 Task: Delete only the values.
Action: Mouse moved to (71, 88)
Screenshot: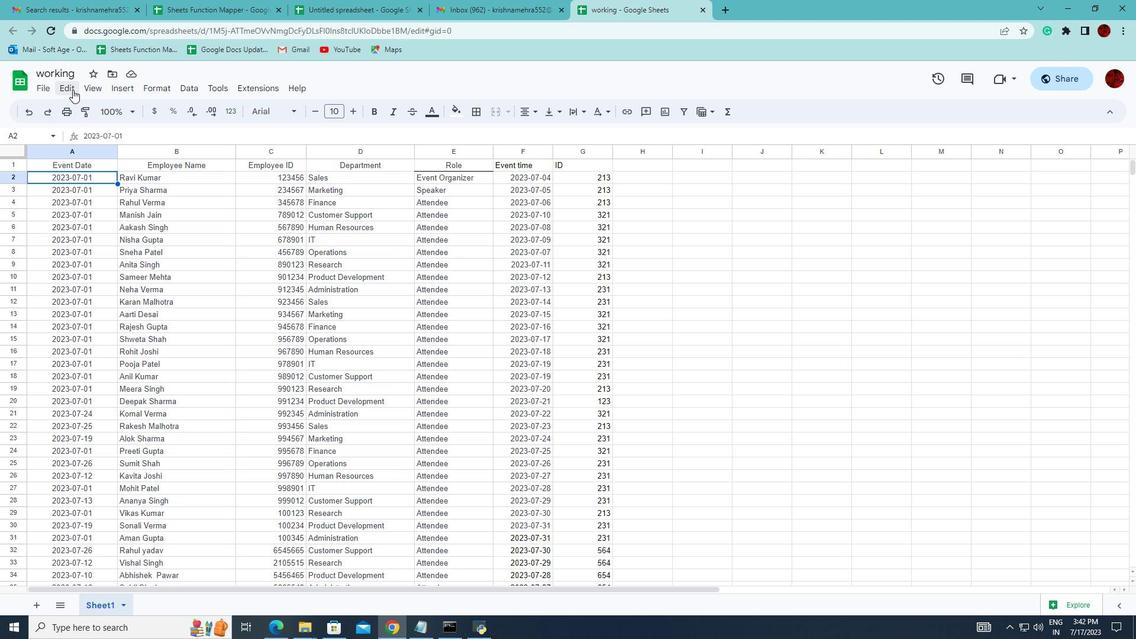
Action: Mouse pressed left at (71, 88)
Screenshot: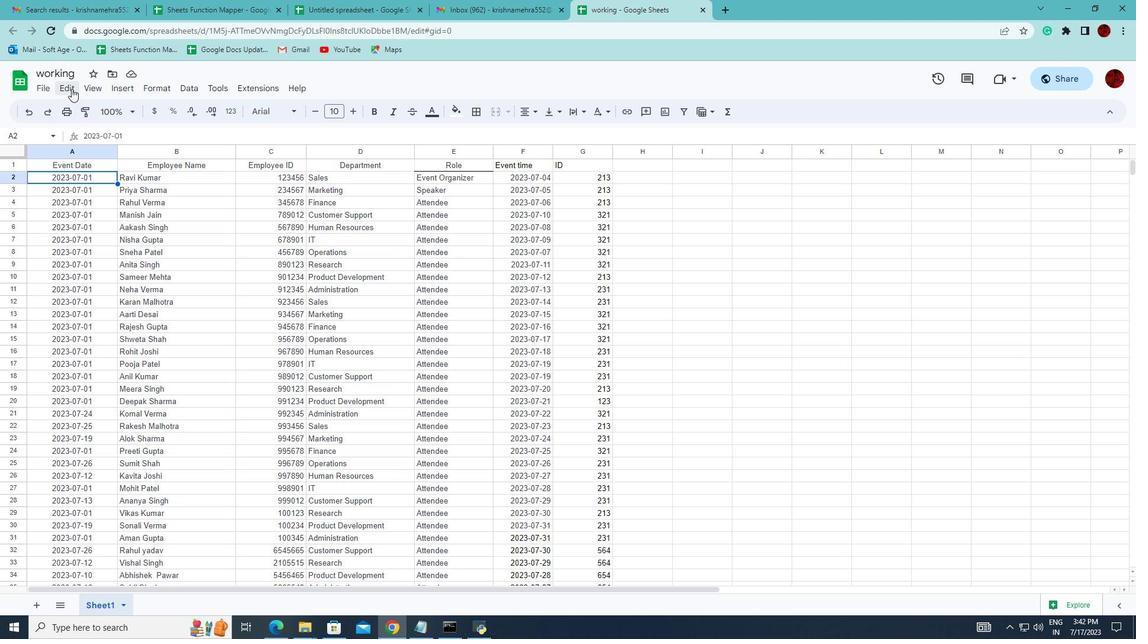 
Action: Mouse moved to (281, 264)
Screenshot: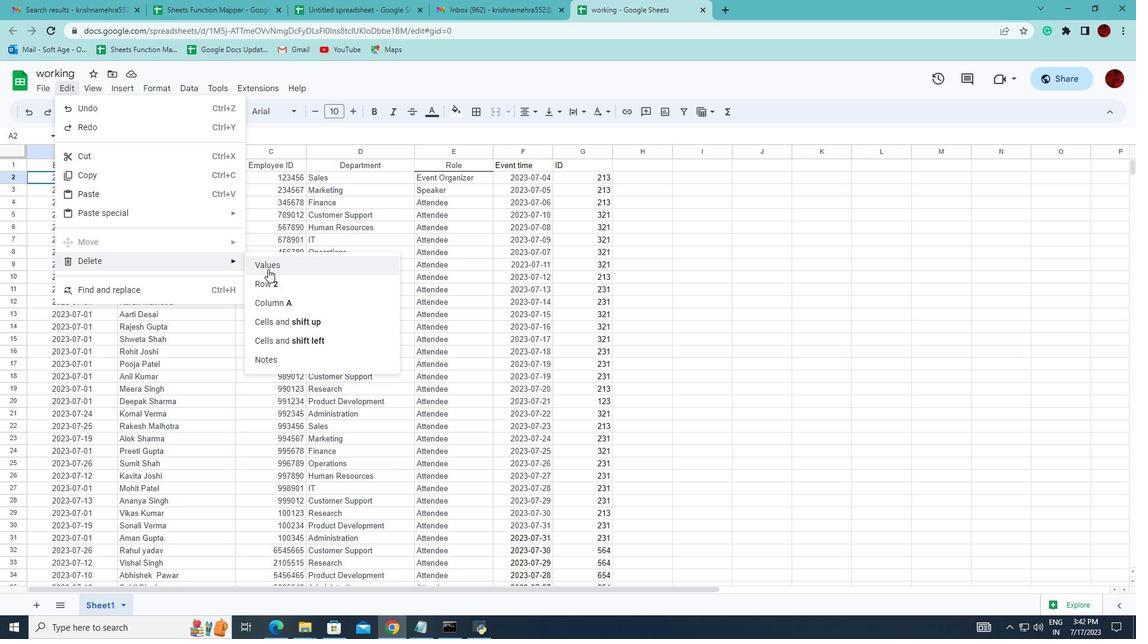 
Action: Mouse pressed left at (281, 264)
Screenshot: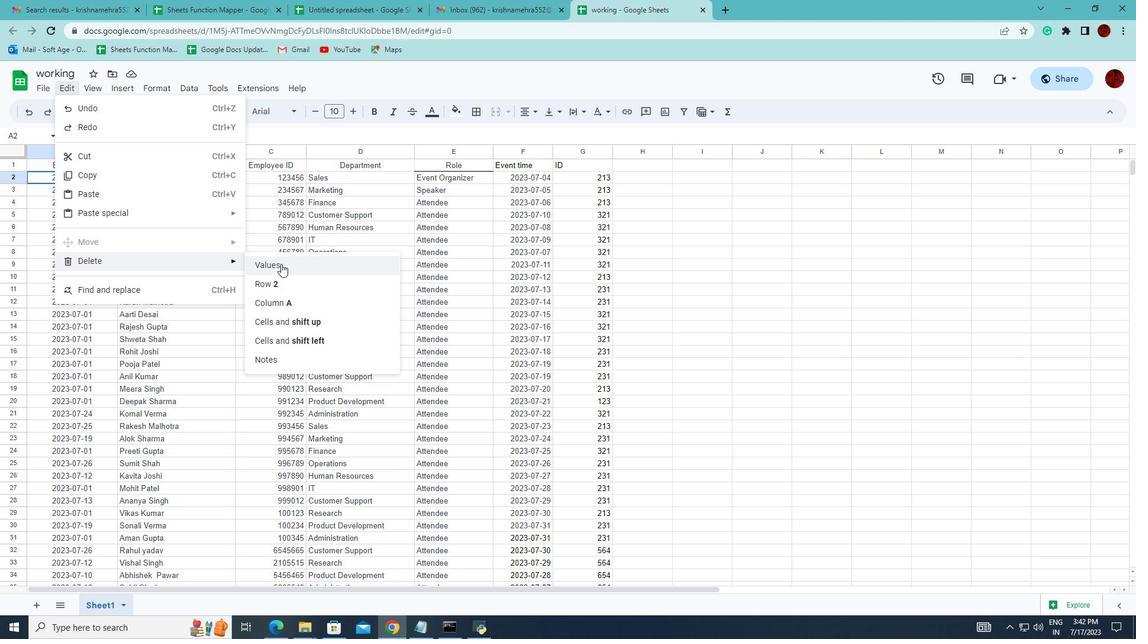 
